 Task: Check current mortgage rates of duplex (2 Unit).
Action: Mouse moved to (738, 139)
Screenshot: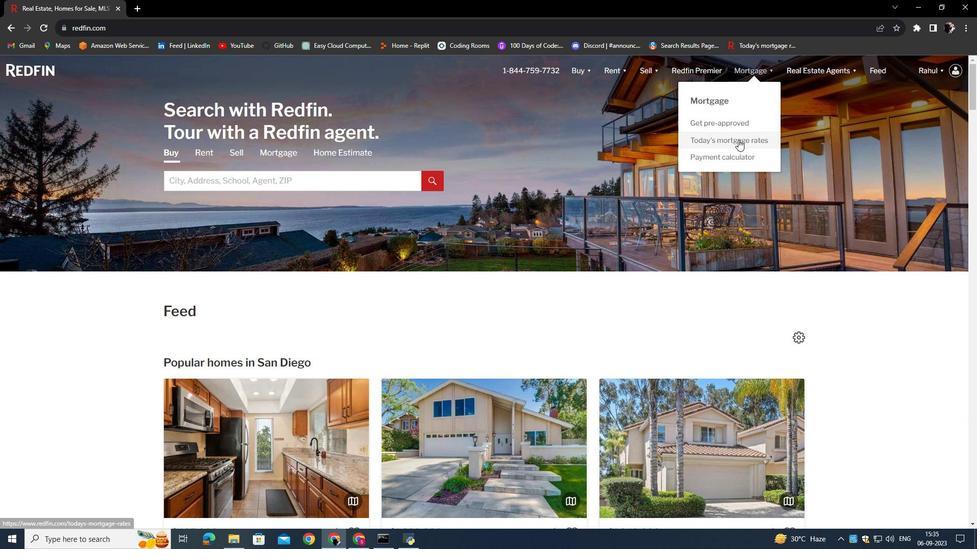 
Action: Mouse pressed left at (738, 139)
Screenshot: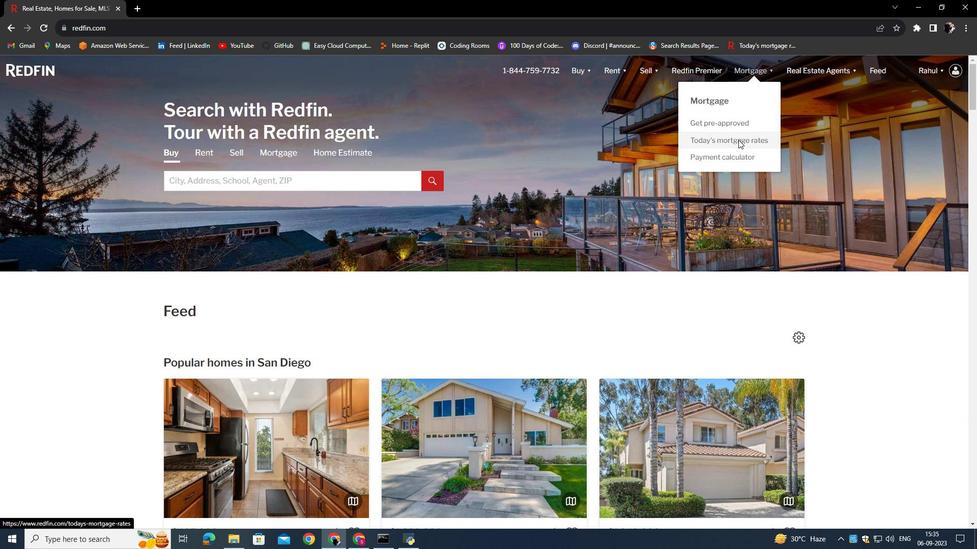 
Action: Mouse moved to (365, 273)
Screenshot: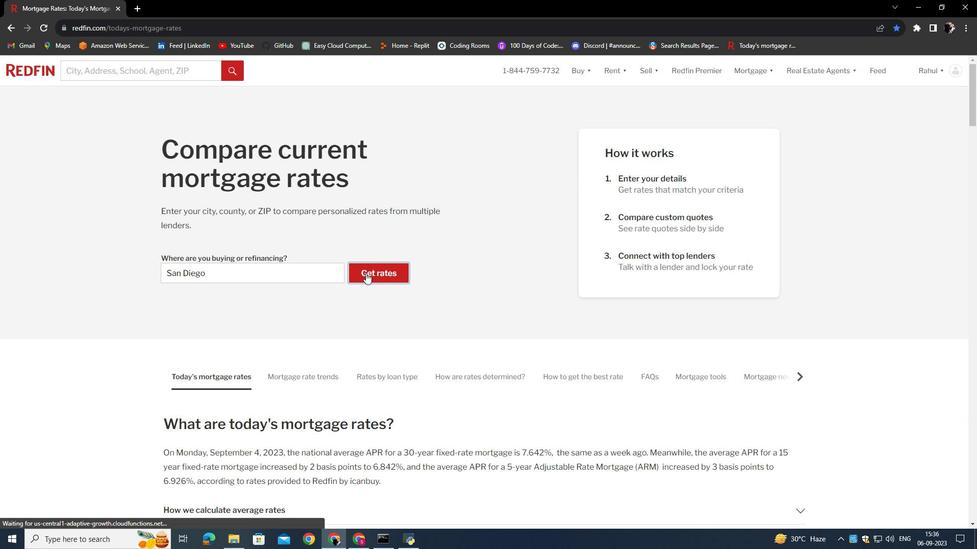 
Action: Mouse pressed left at (365, 273)
Screenshot: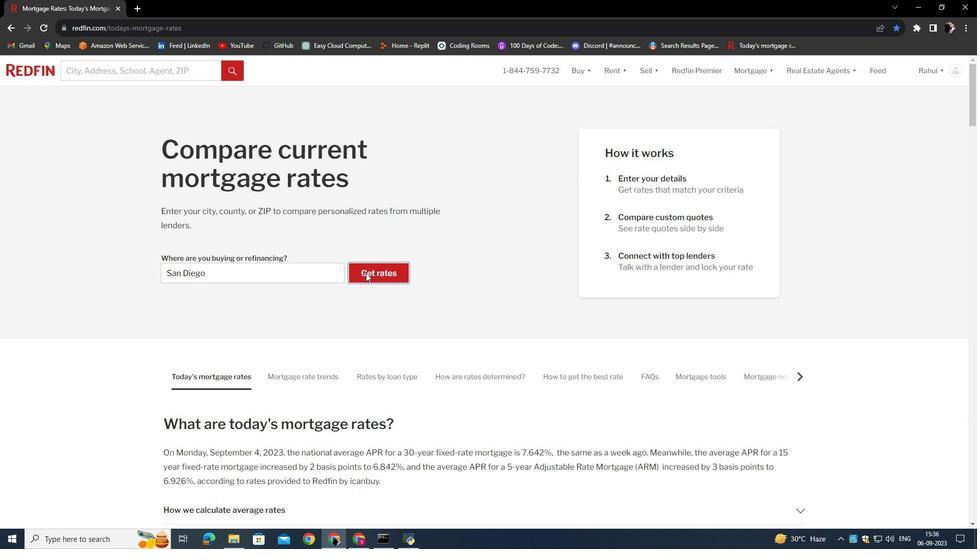 
Action: Mouse moved to (289, 195)
Screenshot: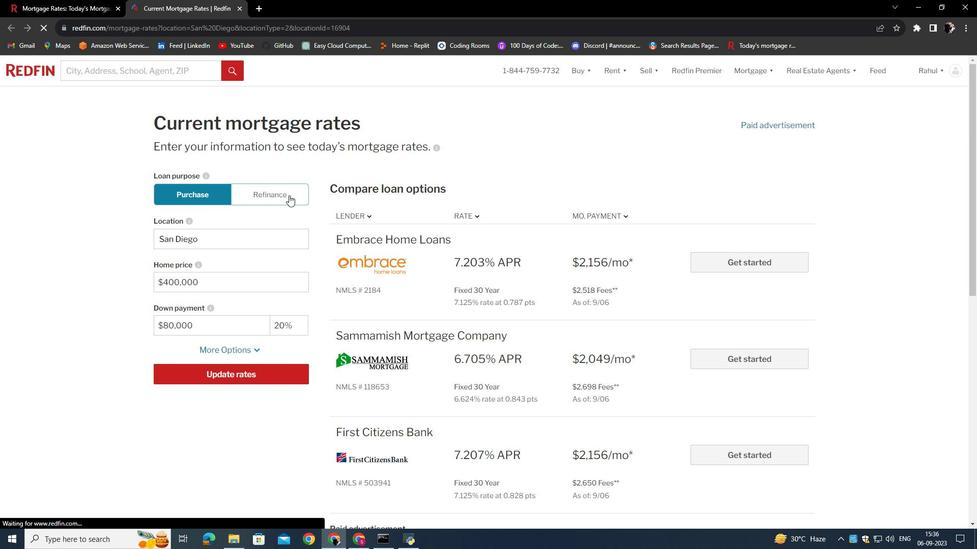 
Action: Mouse pressed left at (289, 195)
Screenshot: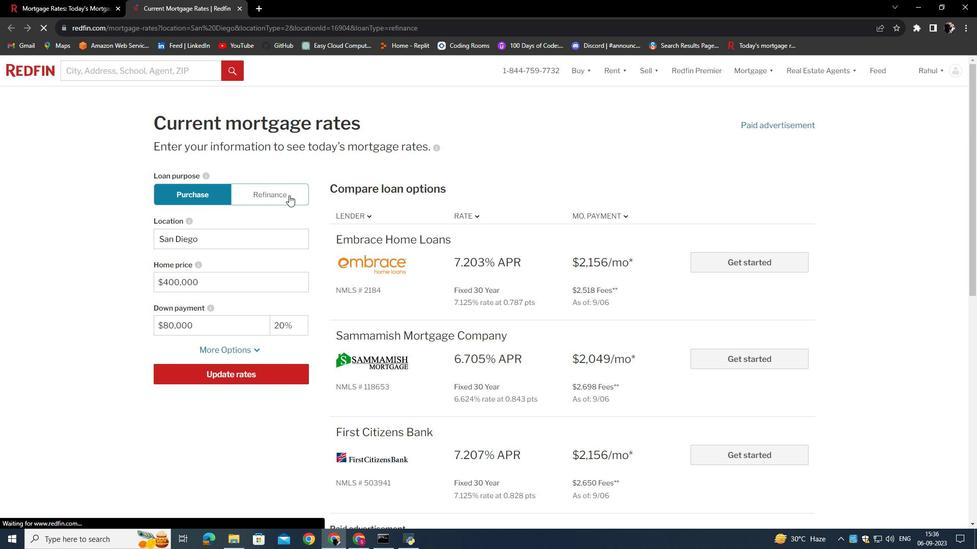 
Action: Mouse moved to (249, 354)
Screenshot: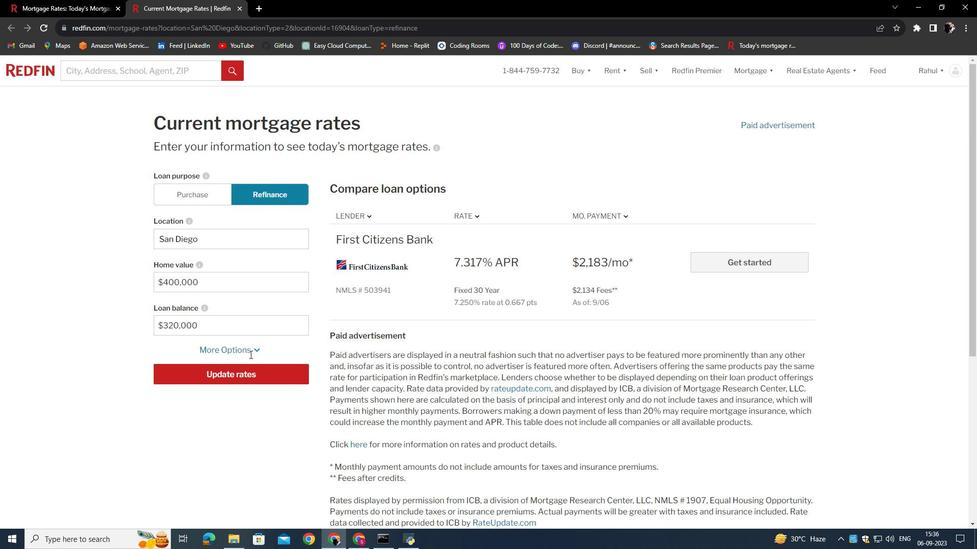 
Action: Mouse pressed left at (249, 354)
Screenshot: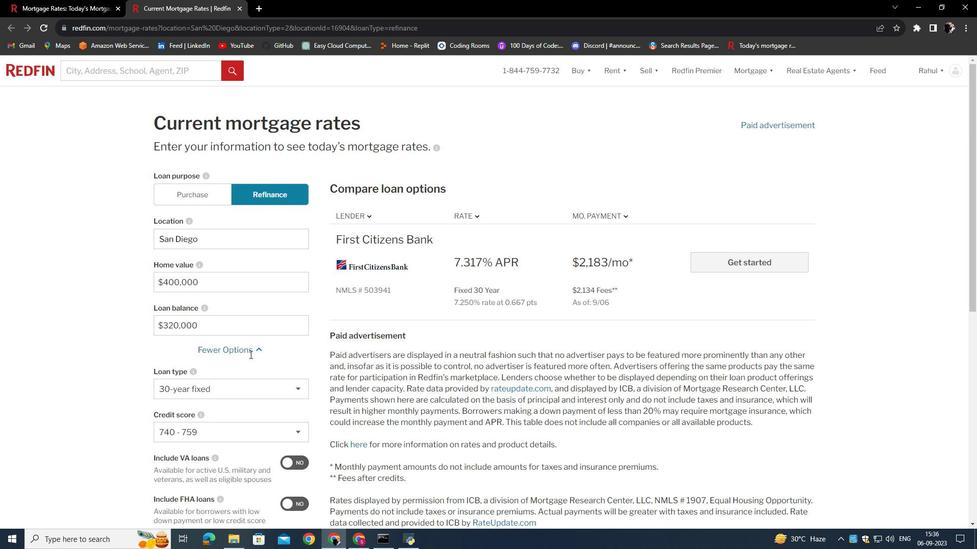 
Action: Mouse moved to (251, 349)
Screenshot: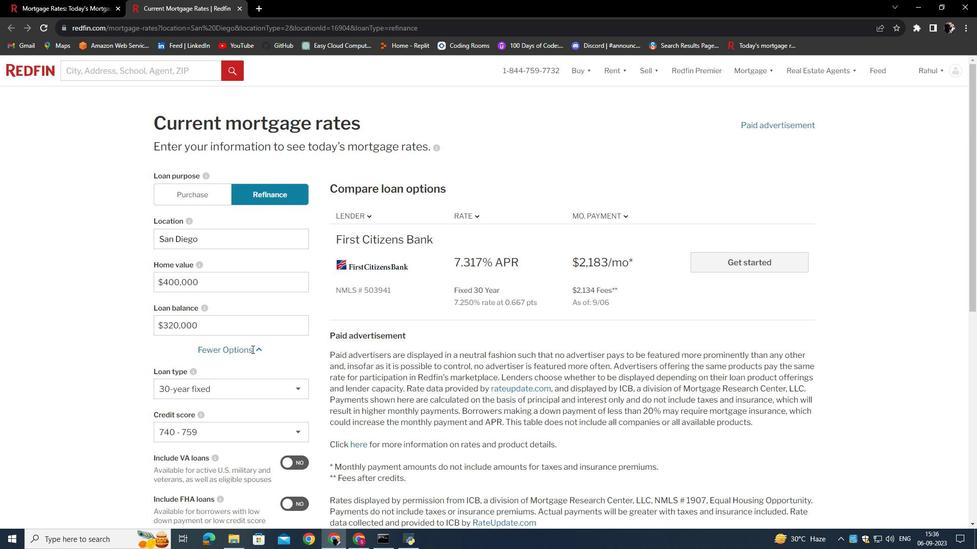 
Action: Mouse scrolled (251, 349) with delta (0, 0)
Screenshot: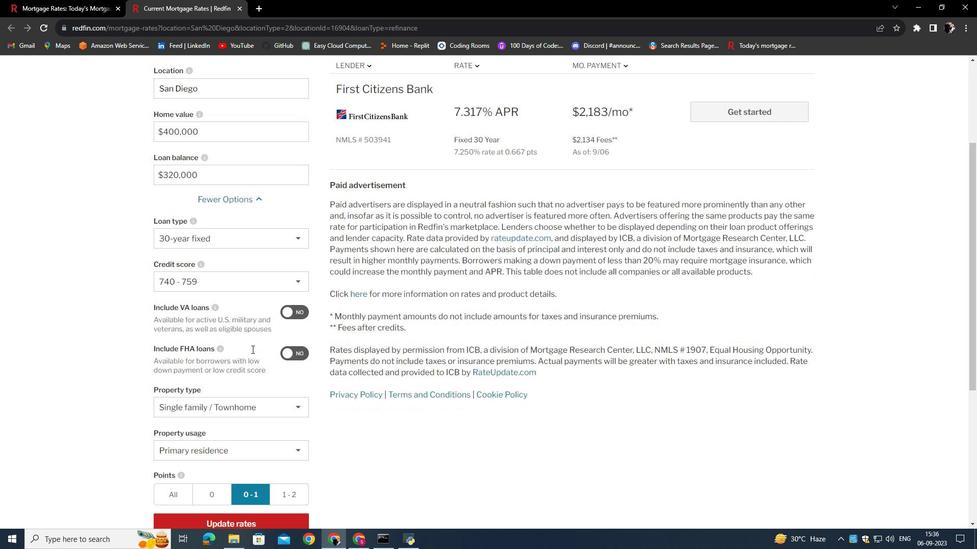 
Action: Mouse scrolled (251, 349) with delta (0, 0)
Screenshot: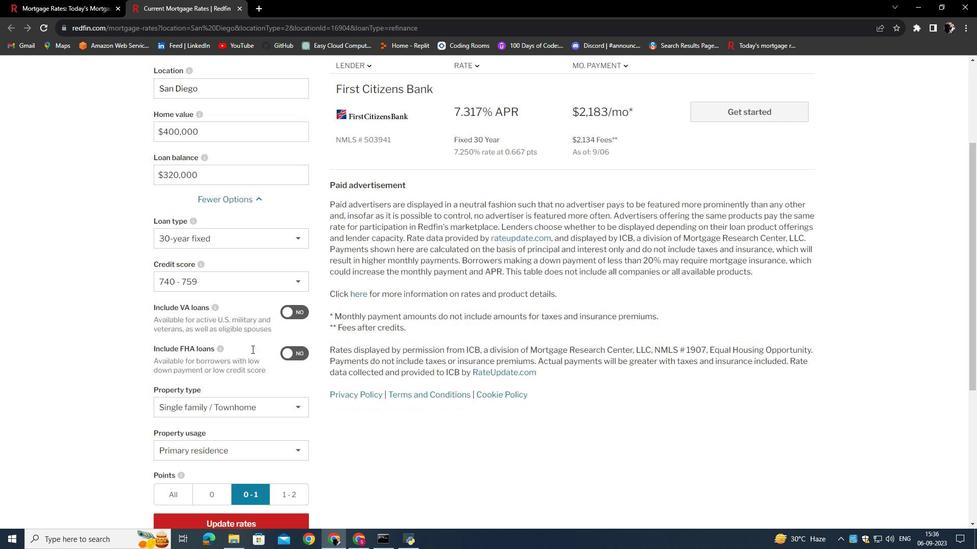 
Action: Mouse scrolled (251, 349) with delta (0, 0)
Screenshot: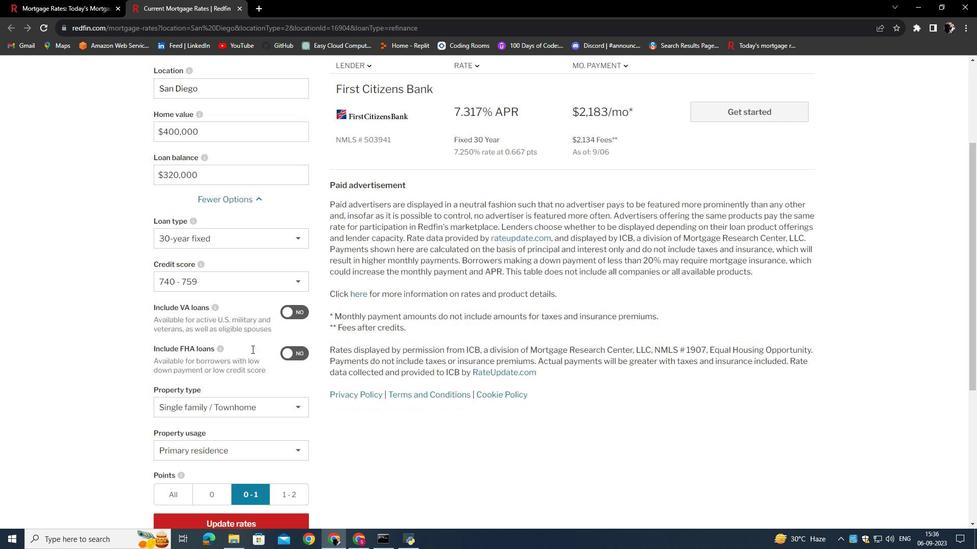 
Action: Mouse scrolled (251, 349) with delta (0, 0)
Screenshot: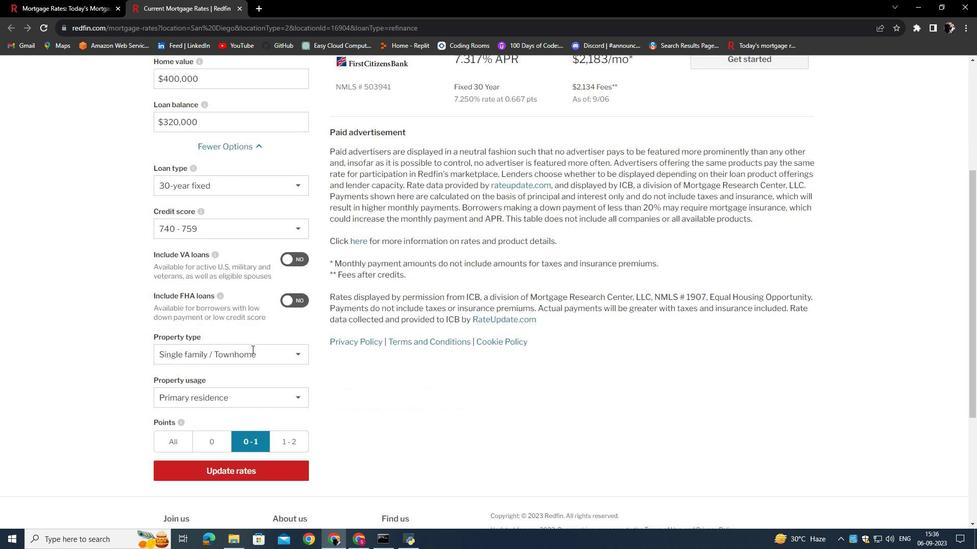 
Action: Mouse moved to (226, 352)
Screenshot: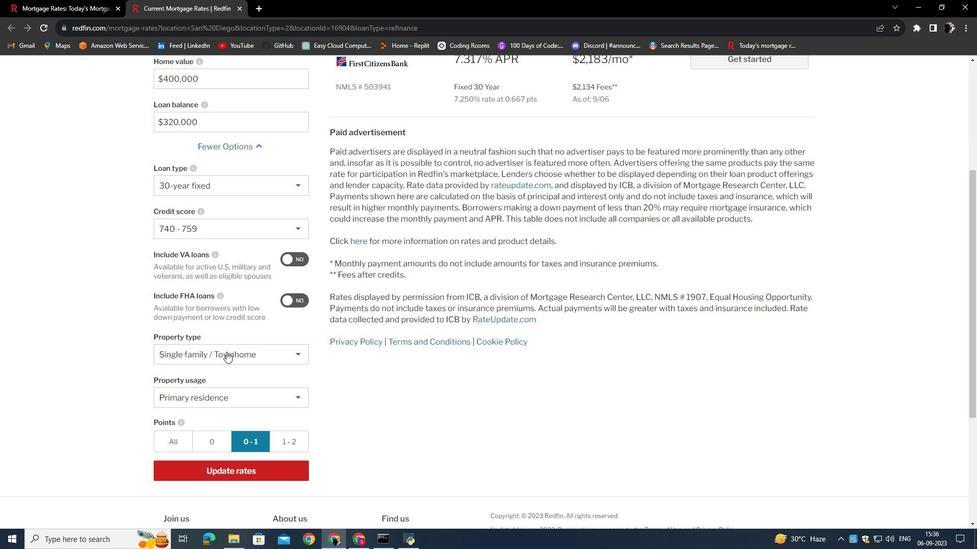 
Action: Mouse pressed left at (226, 352)
Screenshot: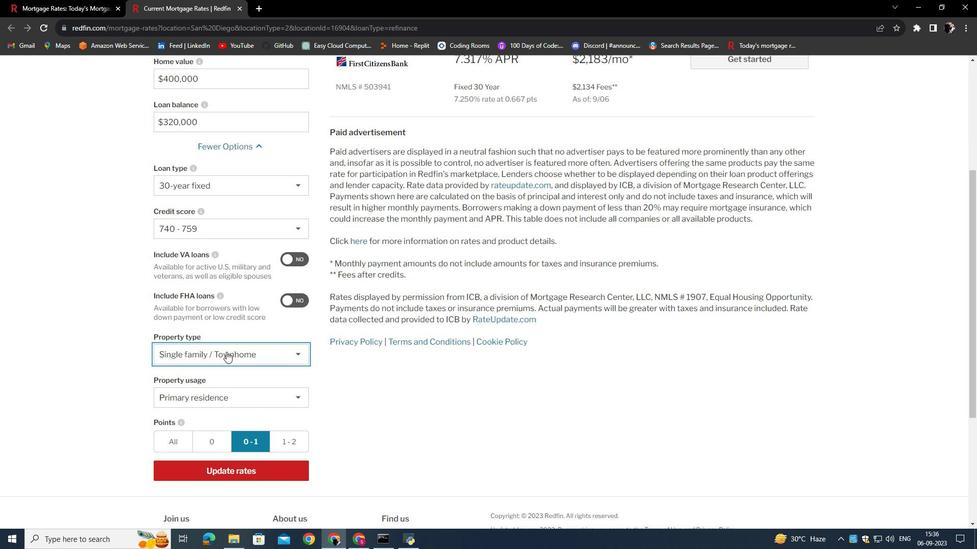 
Action: Mouse moved to (214, 441)
Screenshot: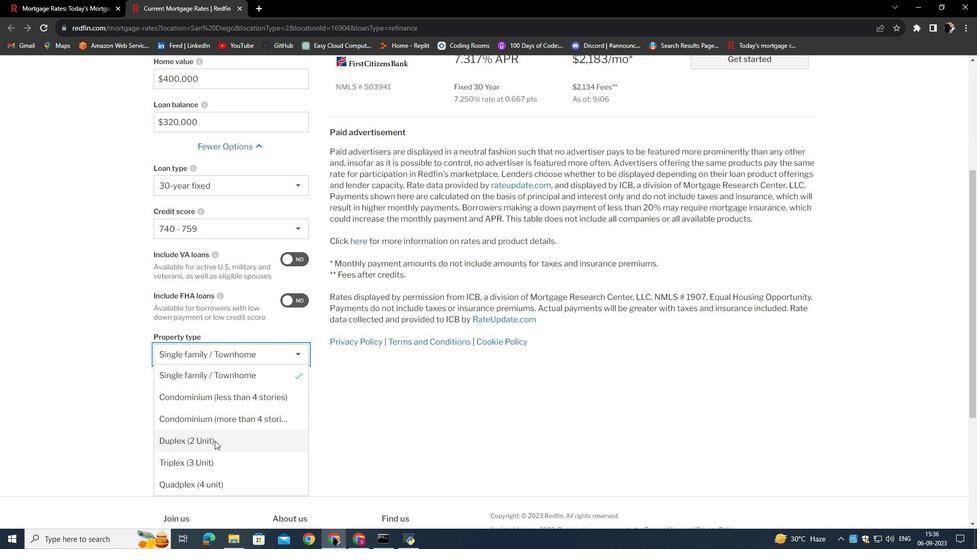 
Action: Mouse pressed left at (214, 441)
Screenshot: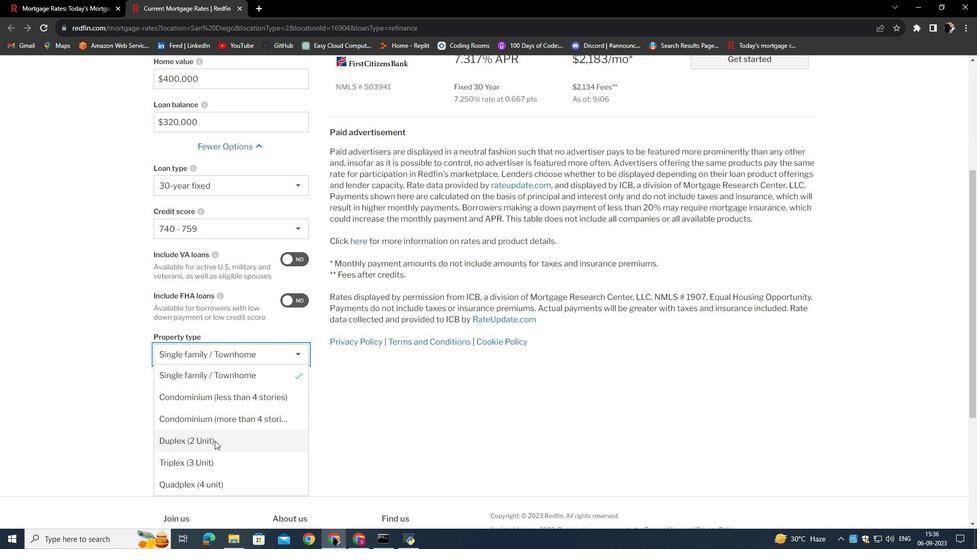 
Action: Mouse moved to (263, 472)
Screenshot: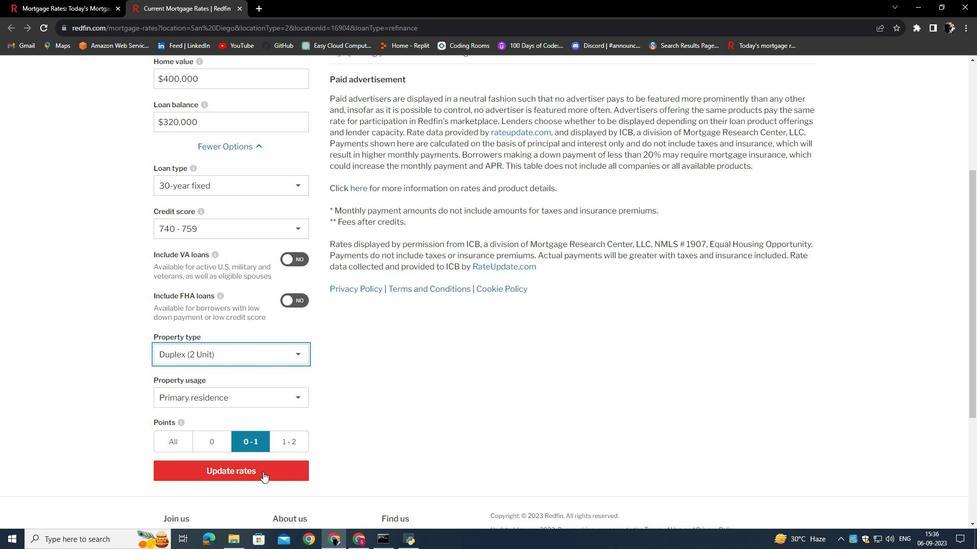 
Action: Mouse pressed left at (263, 472)
Screenshot: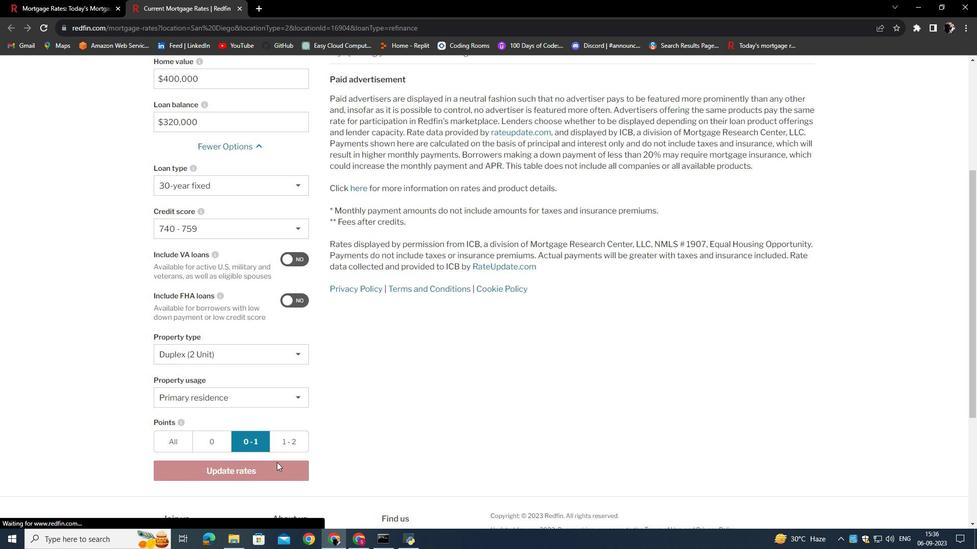 
Action: Mouse moved to (393, 365)
Screenshot: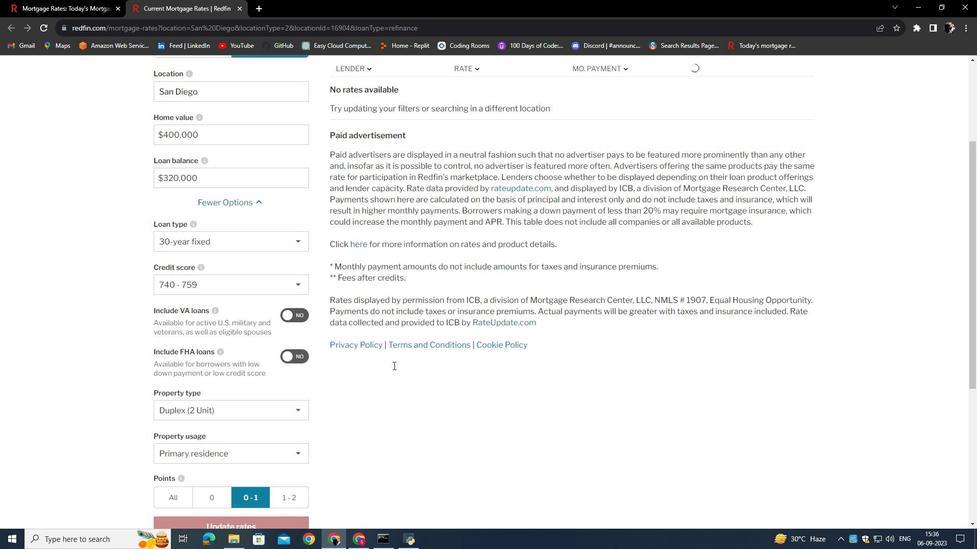 
Action: Mouse scrolled (393, 366) with delta (0, 0)
Screenshot: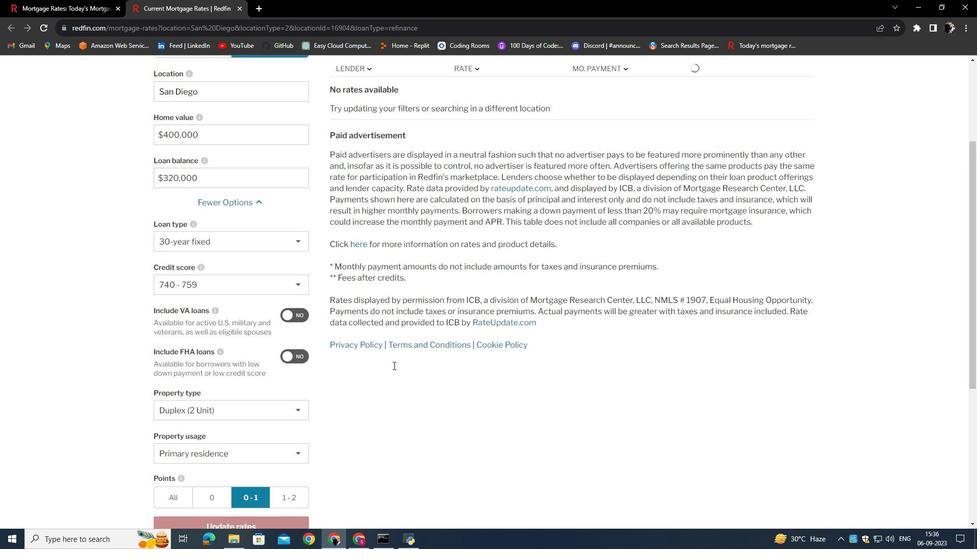 
Action: Mouse scrolled (393, 366) with delta (0, 0)
Screenshot: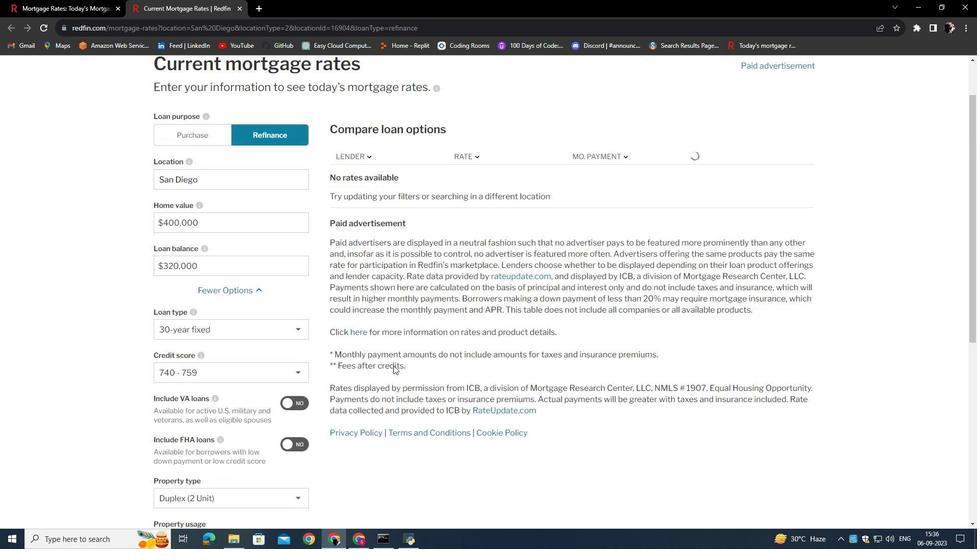 
Action: Mouse scrolled (393, 366) with delta (0, 0)
Screenshot: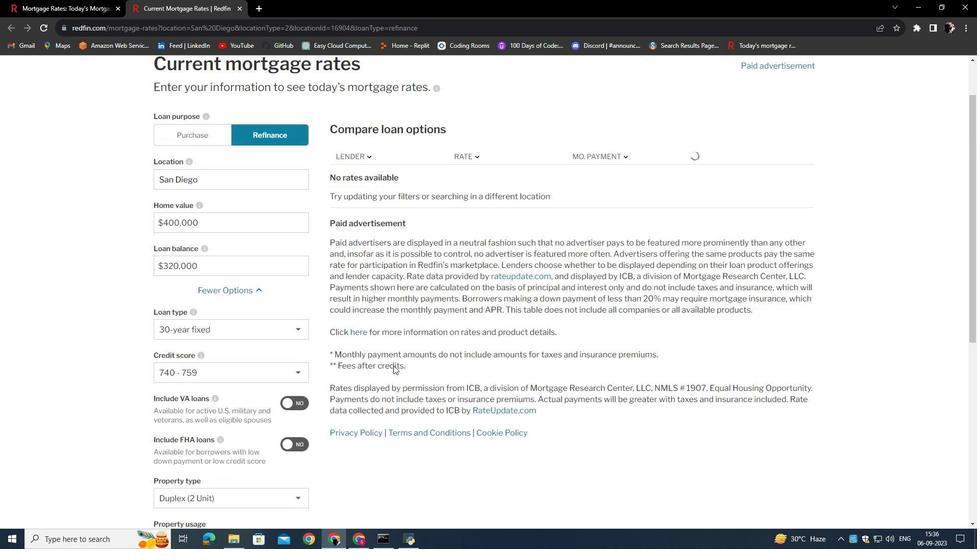 
Action: Mouse scrolled (393, 366) with delta (0, 0)
Screenshot: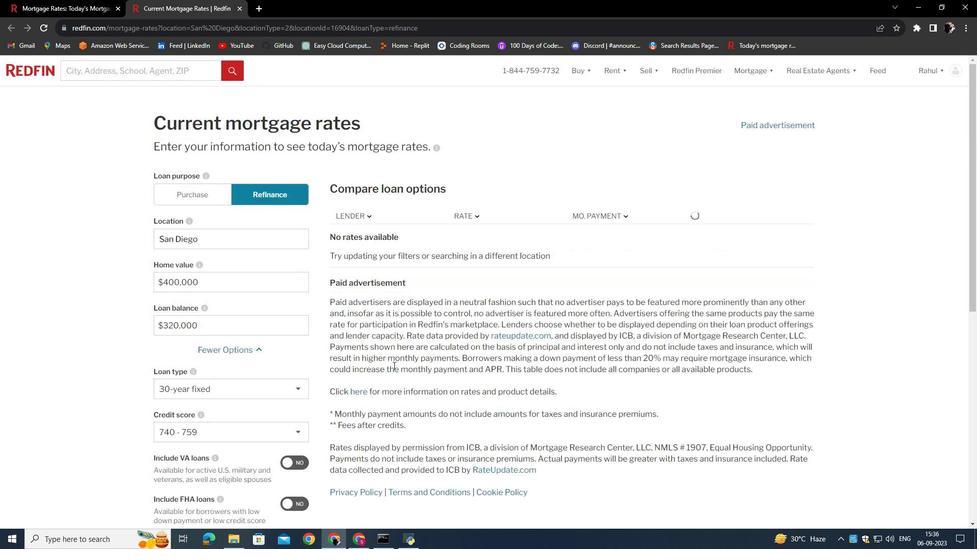 
